 Task: Check the sale-to-list ratio of golf in the last 3 years.
Action: Mouse moved to (944, 207)
Screenshot: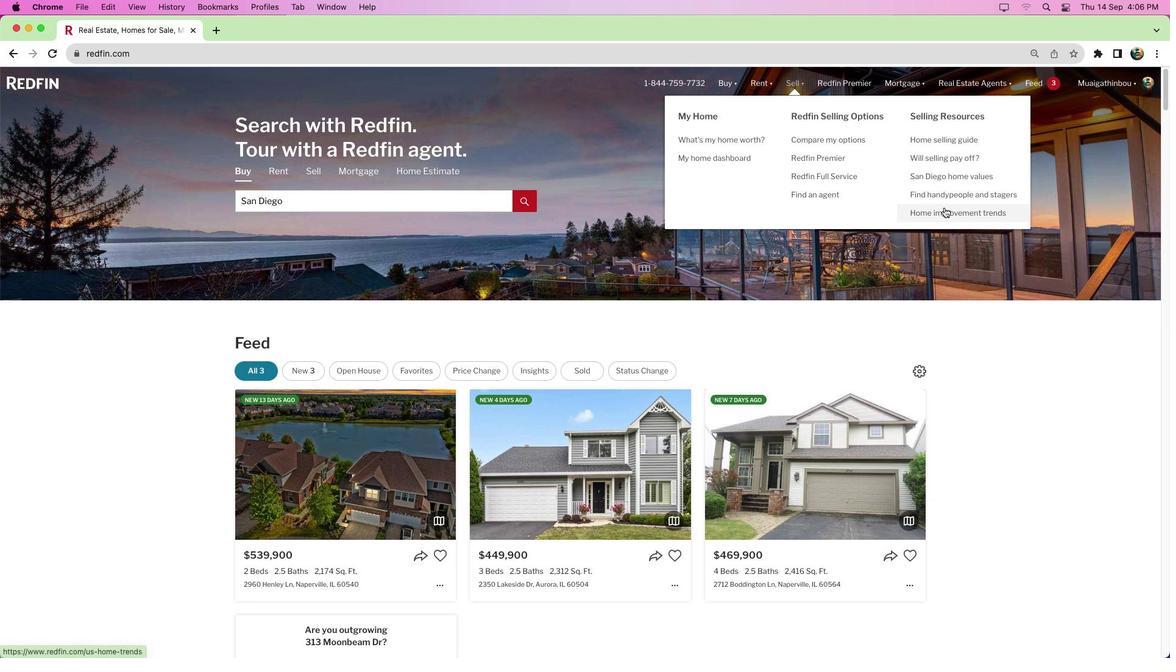 
Action: Mouse pressed left at (944, 207)
Screenshot: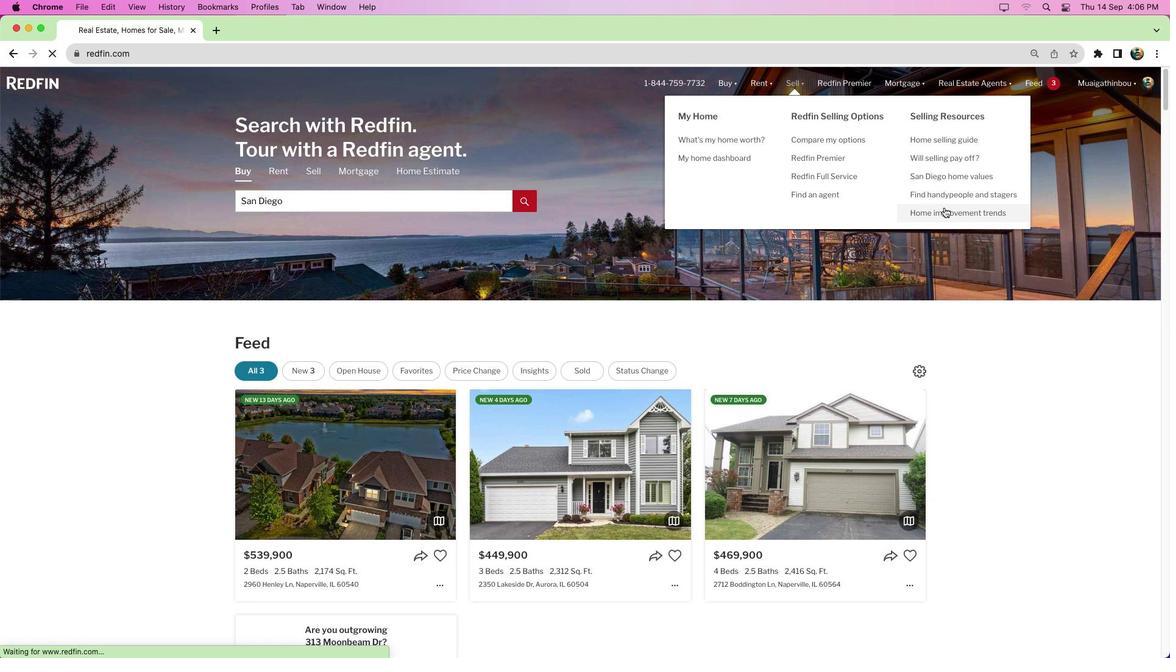 
Action: Mouse moved to (576, 316)
Screenshot: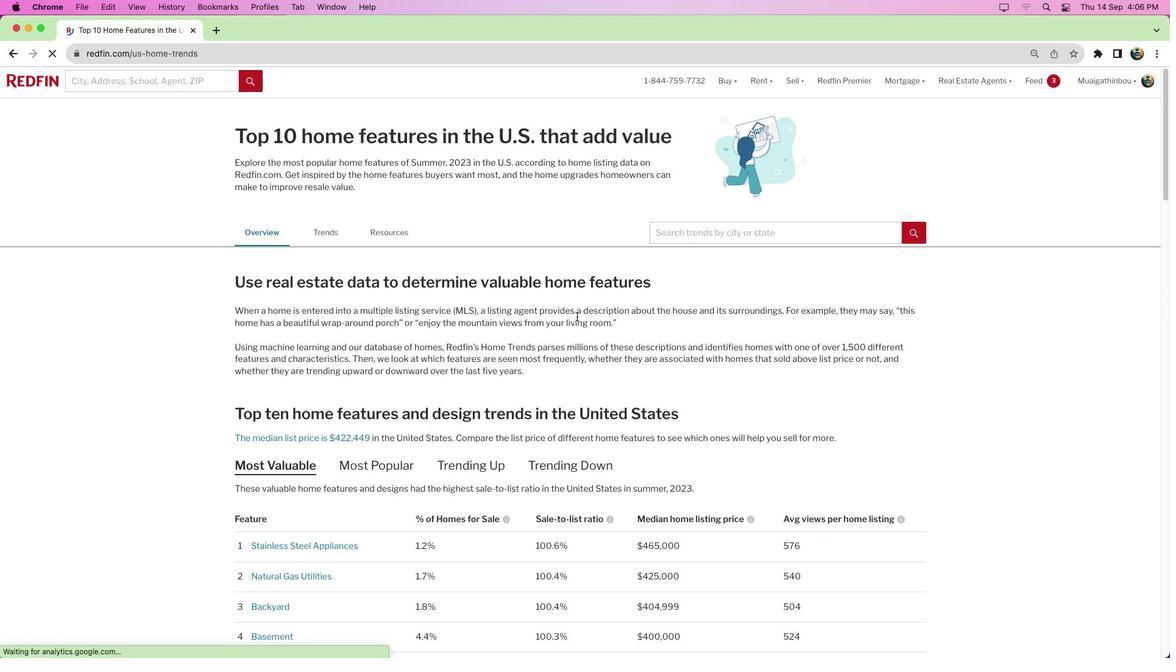 
Action: Mouse scrolled (576, 316) with delta (0, 0)
Screenshot: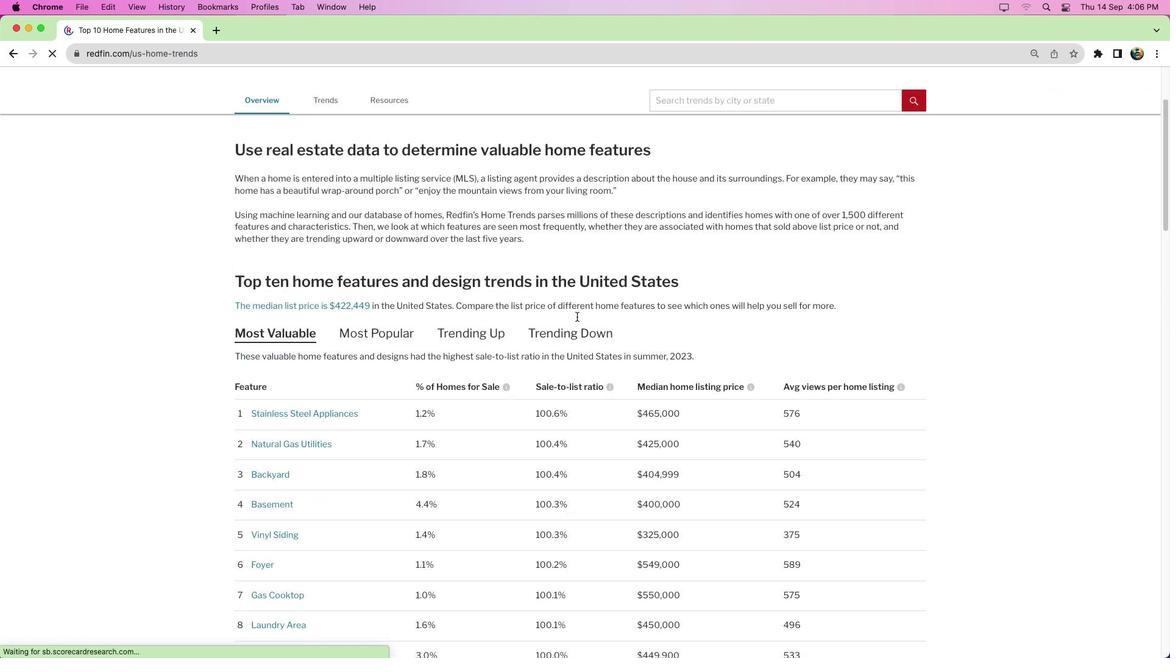 
Action: Mouse scrolled (576, 316) with delta (0, 0)
Screenshot: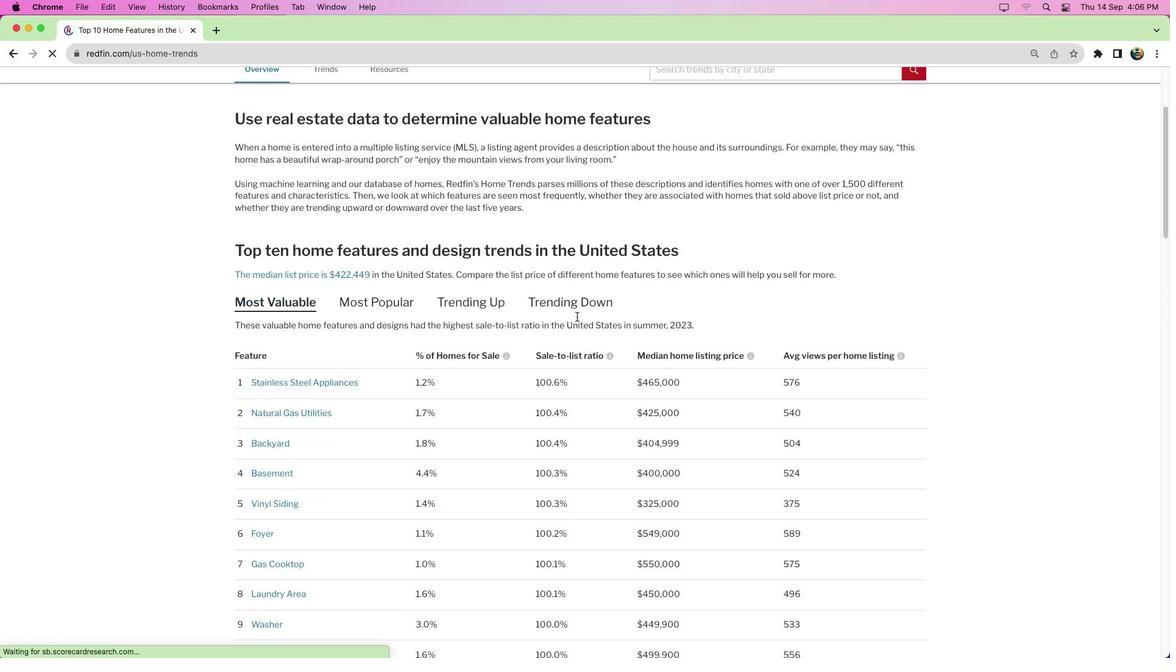 
Action: Mouse scrolled (576, 316) with delta (0, -3)
Screenshot: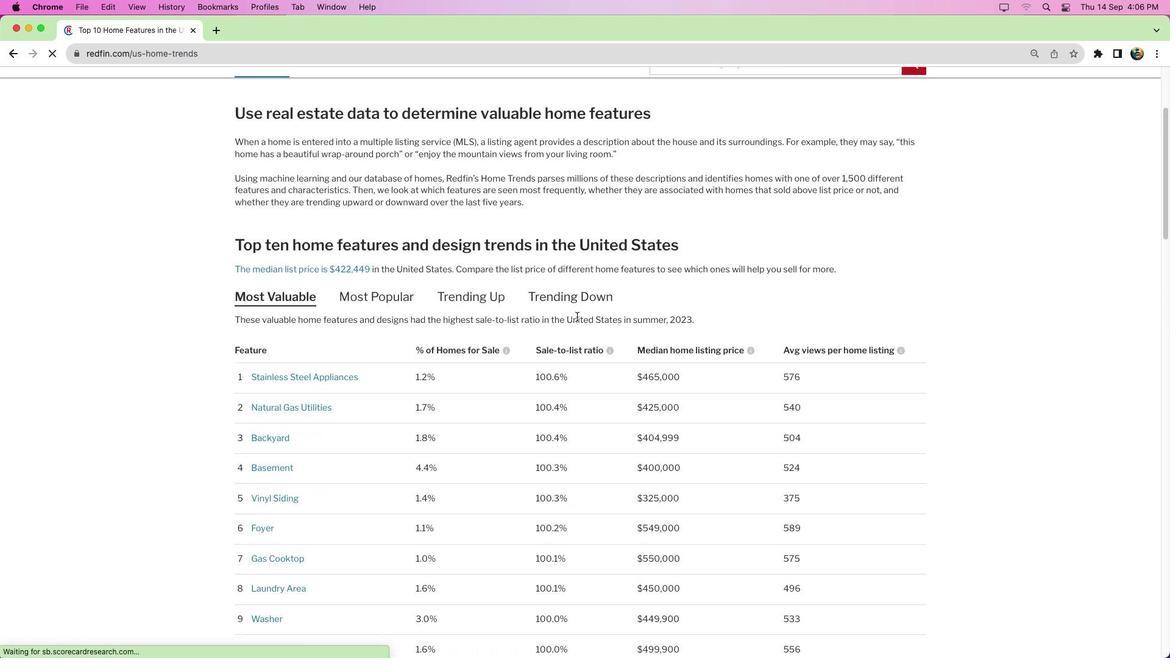 
Action: Mouse scrolled (576, 316) with delta (0, 0)
Screenshot: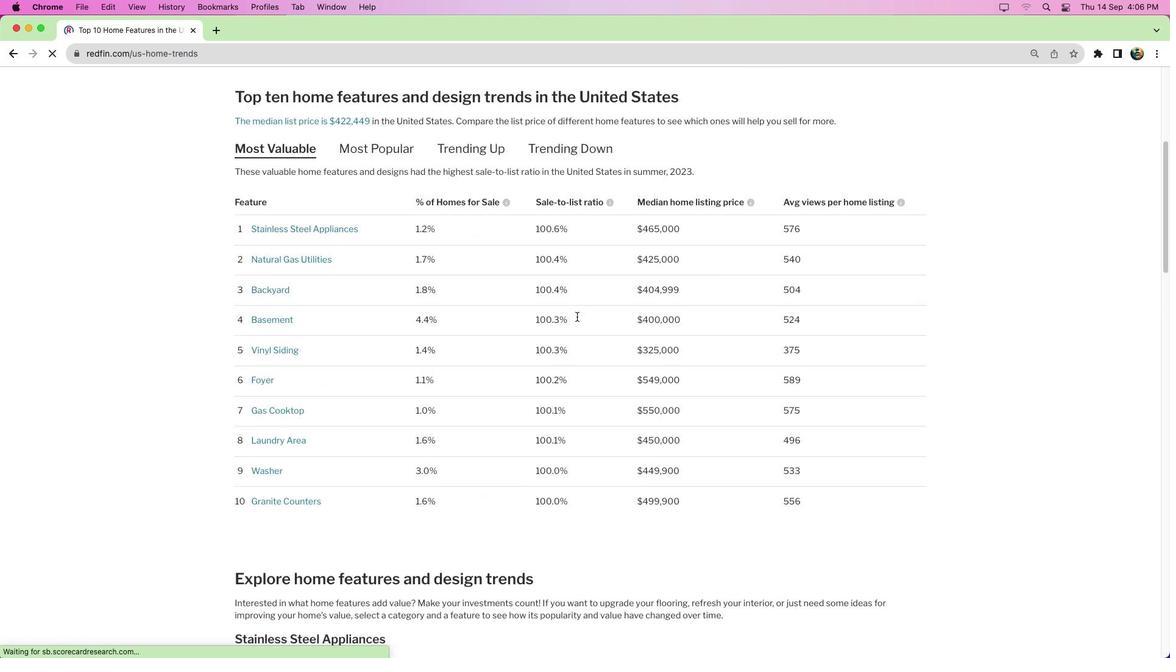 
Action: Mouse scrolled (576, 316) with delta (0, 0)
Screenshot: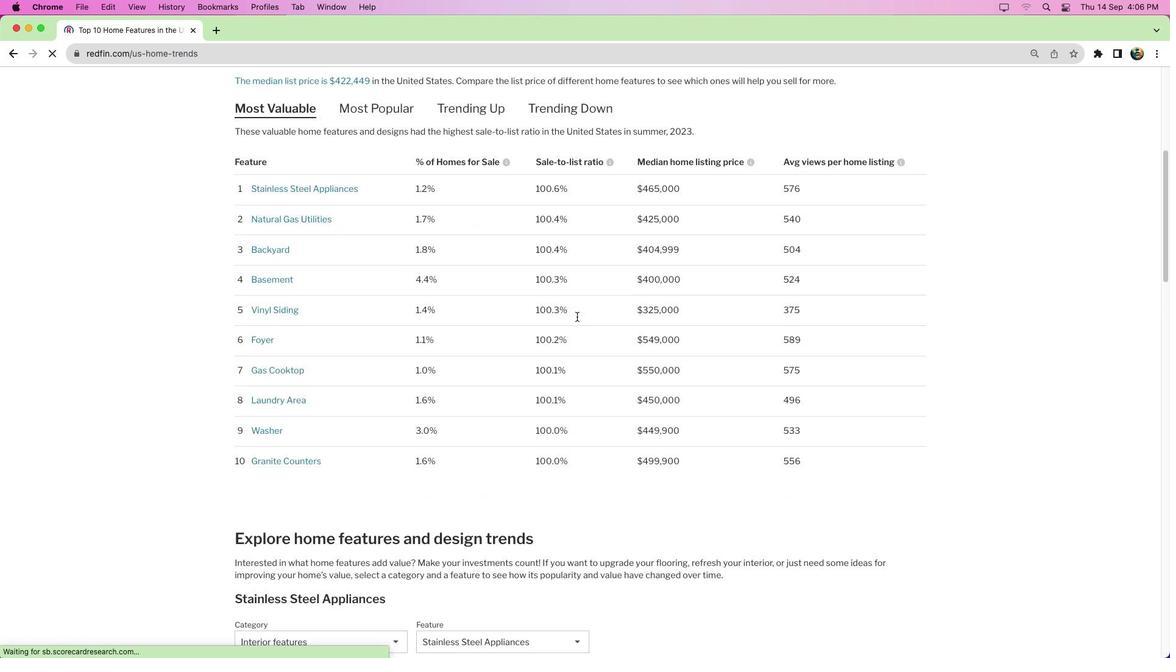 
Action: Mouse scrolled (576, 316) with delta (0, -3)
Screenshot: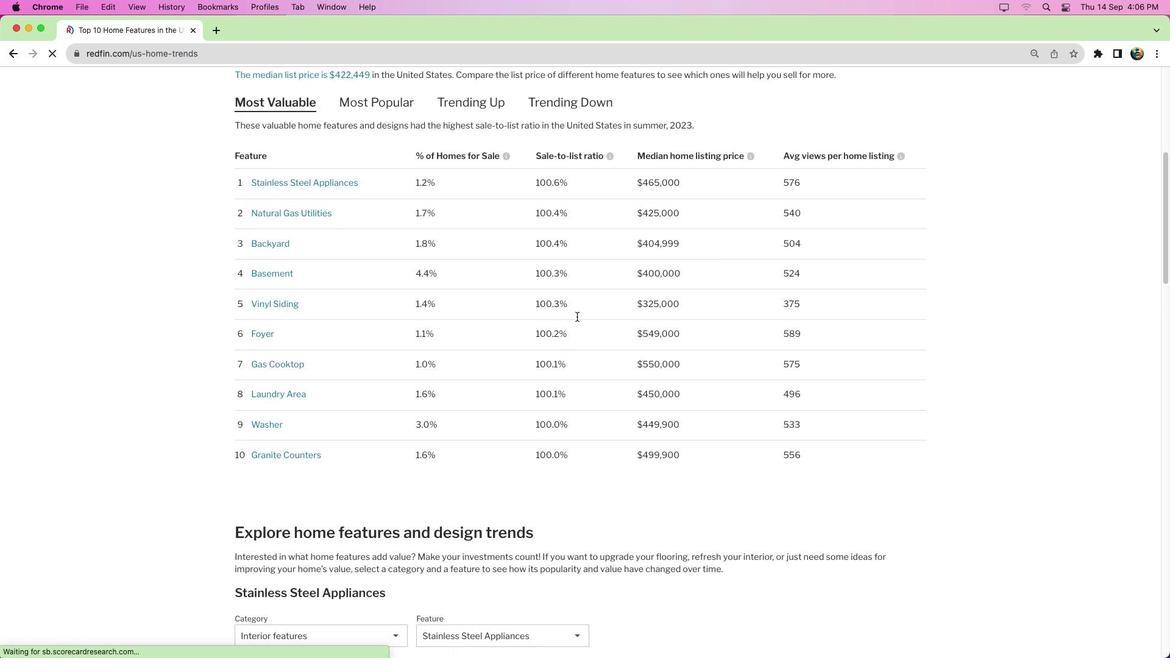 
Action: Mouse scrolled (576, 316) with delta (0, 0)
Screenshot: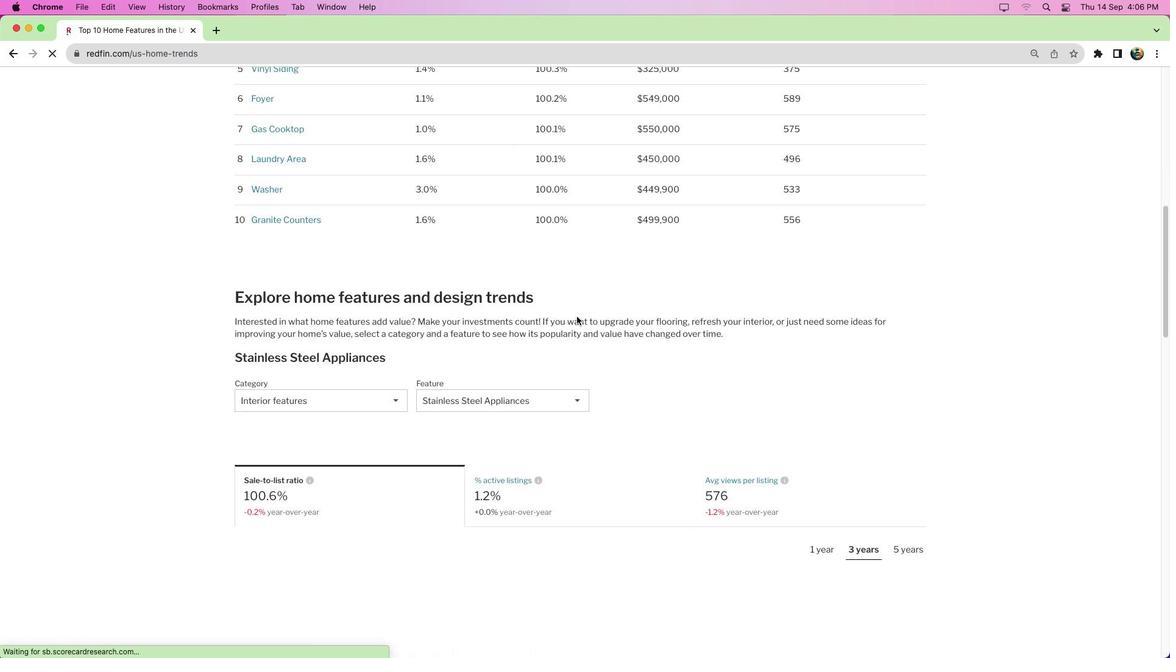 
Action: Mouse scrolled (576, 316) with delta (0, 0)
Screenshot: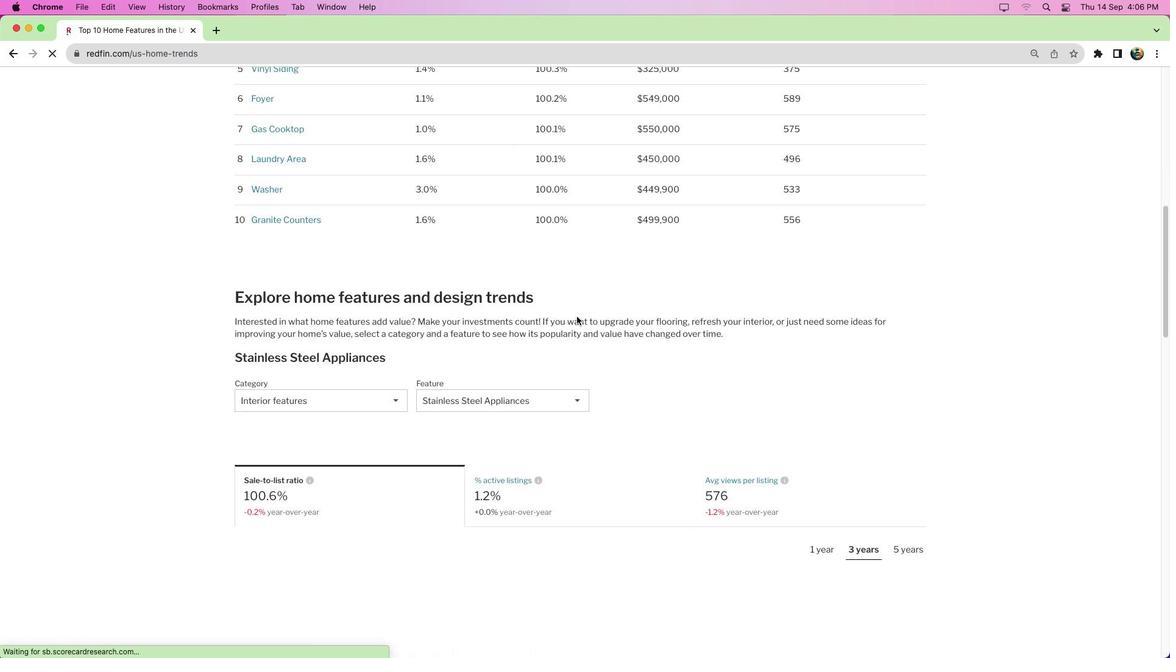 
Action: Mouse scrolled (576, 316) with delta (0, -4)
Screenshot: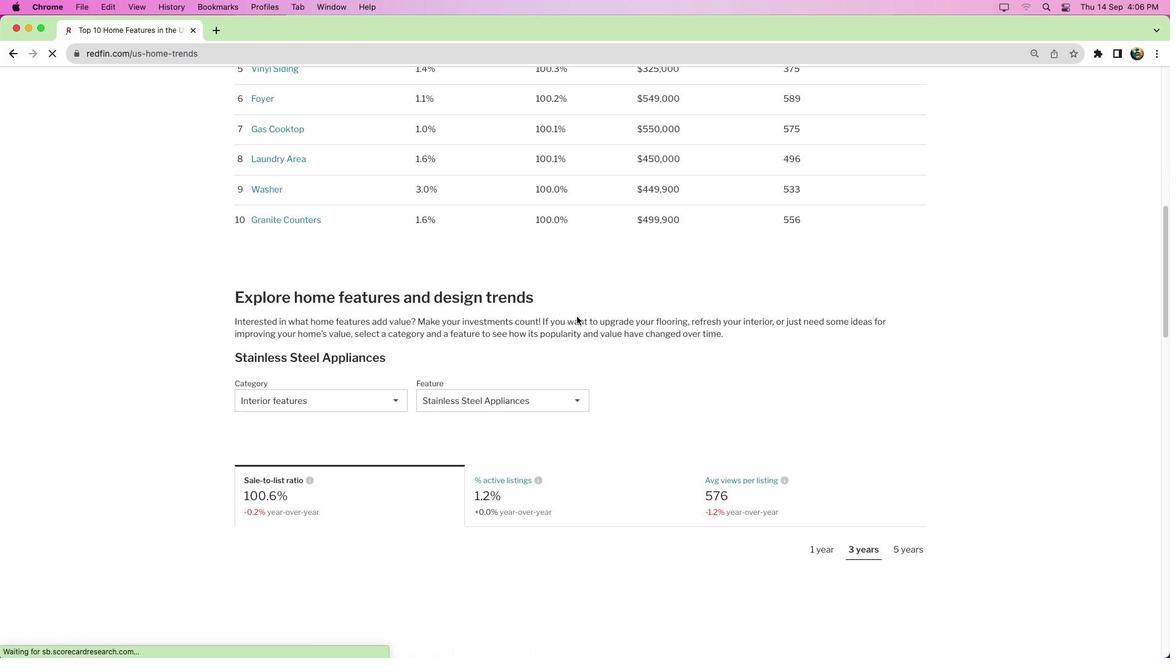 
Action: Mouse scrolled (576, 316) with delta (0, 0)
Screenshot: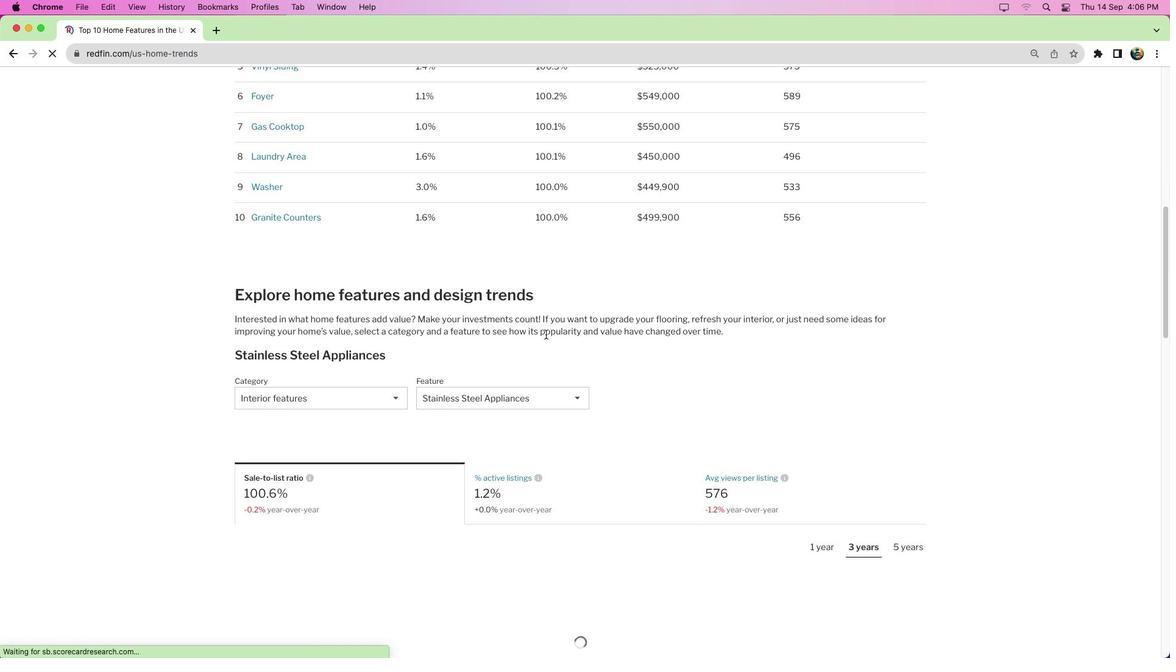 
Action: Mouse moved to (349, 400)
Screenshot: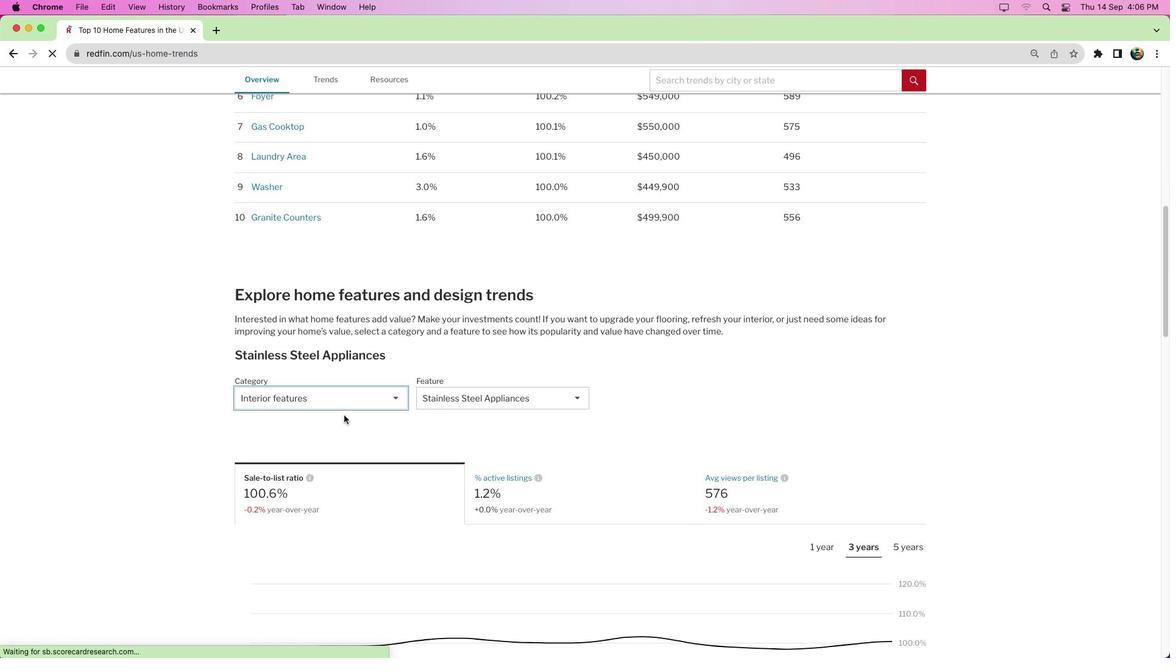 
Action: Mouse pressed left at (349, 400)
Screenshot: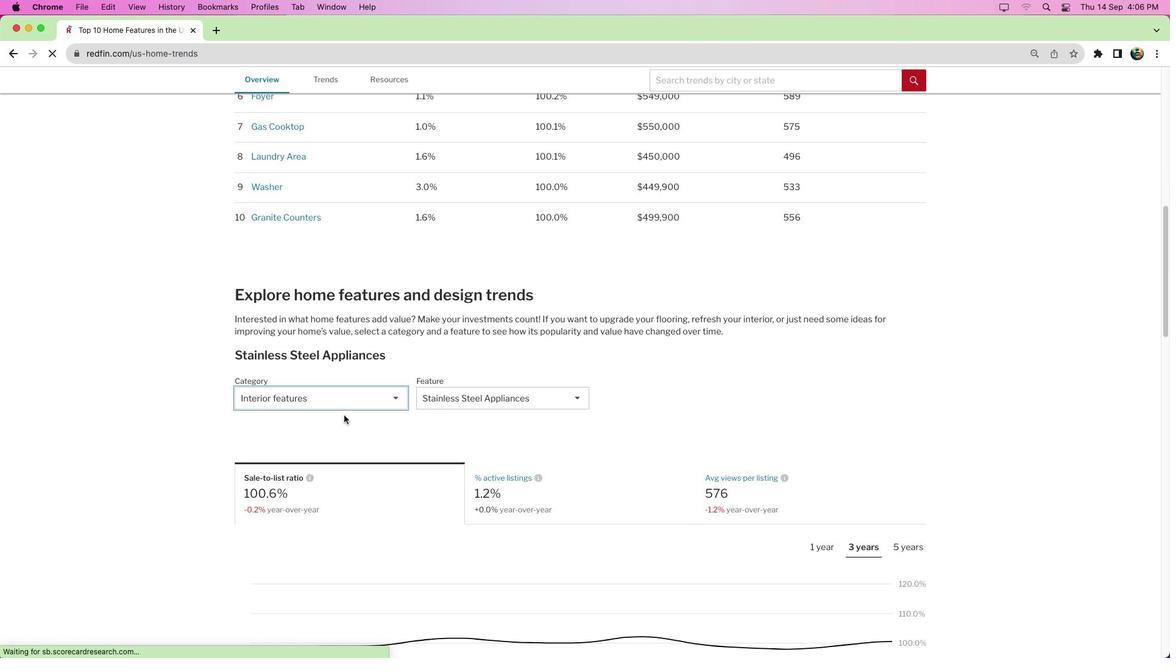 
Action: Mouse moved to (341, 421)
Screenshot: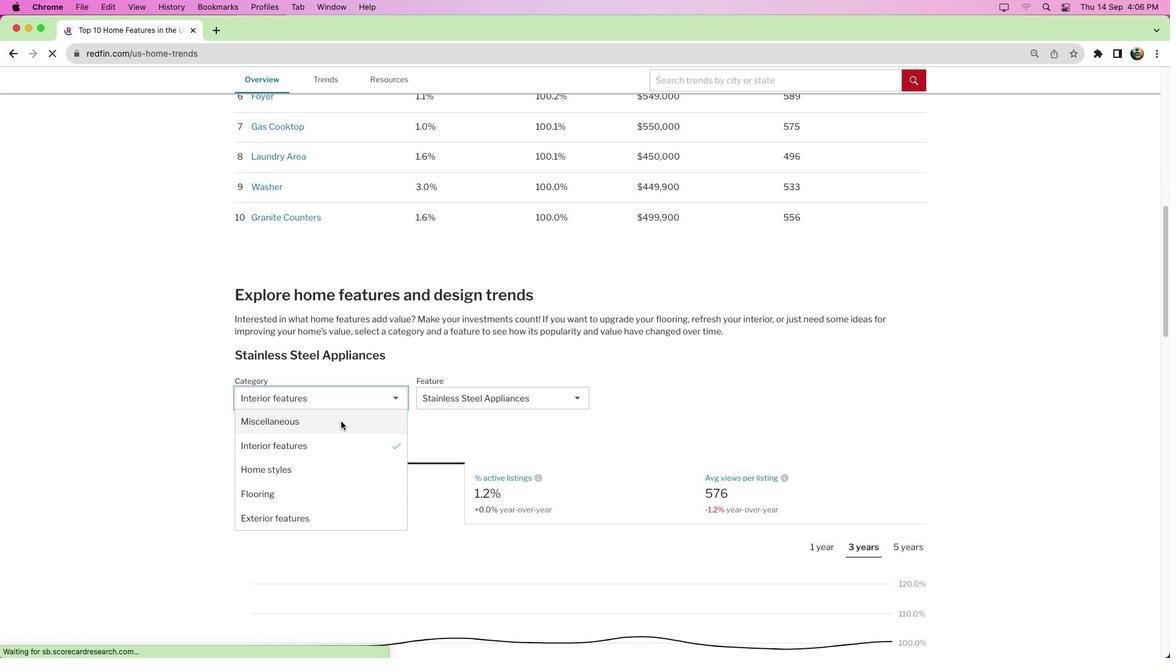 
Action: Mouse pressed left at (341, 421)
Screenshot: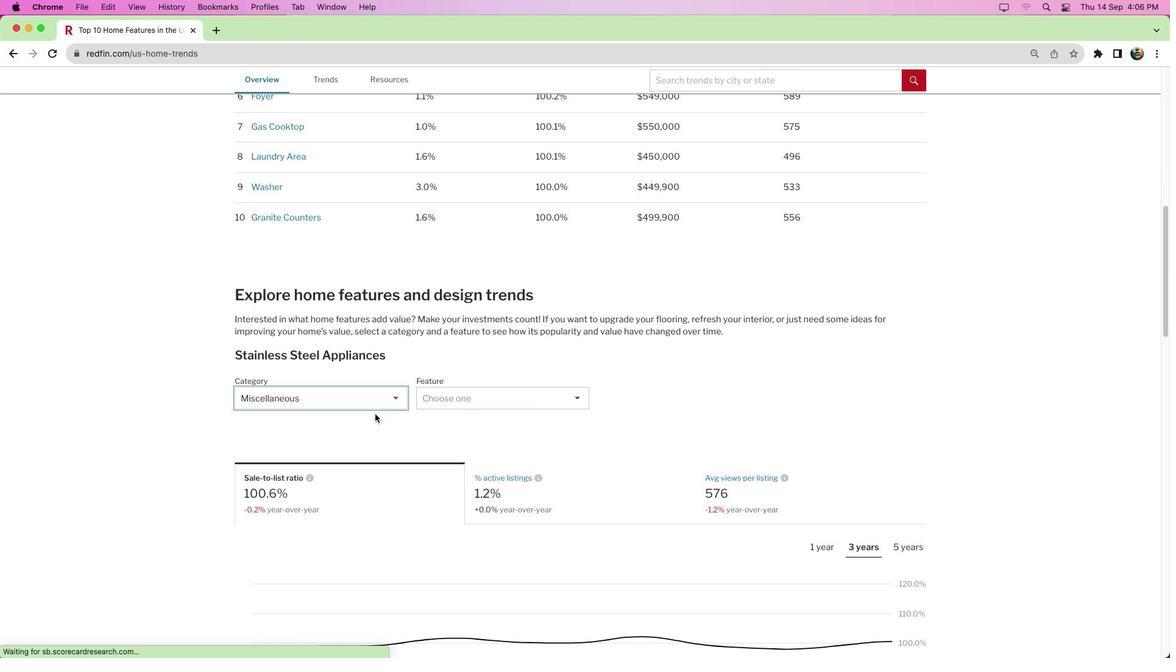 
Action: Mouse moved to (478, 399)
Screenshot: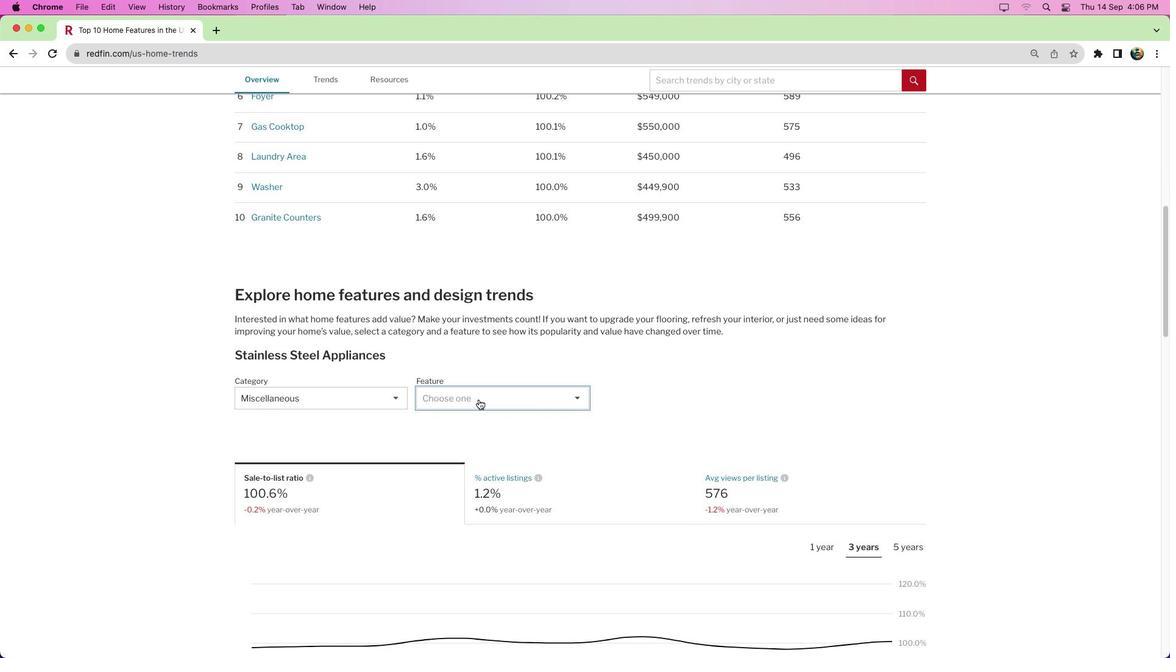 
Action: Mouse pressed left at (478, 399)
Screenshot: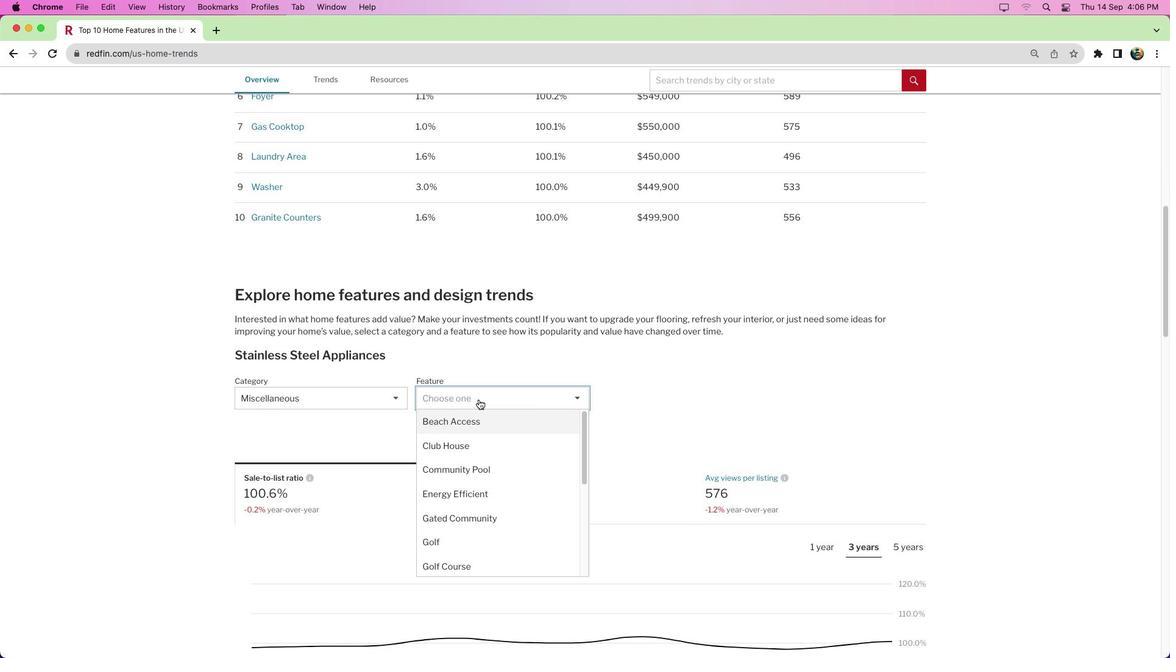 
Action: Mouse moved to (483, 538)
Screenshot: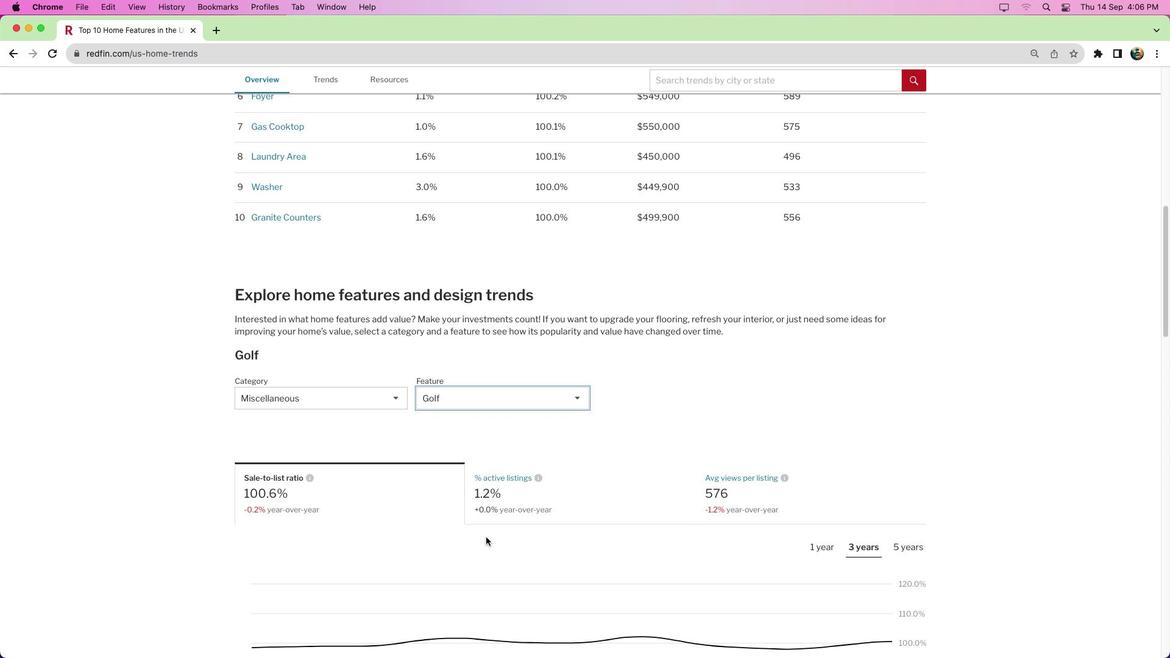 
Action: Mouse pressed left at (483, 538)
Screenshot: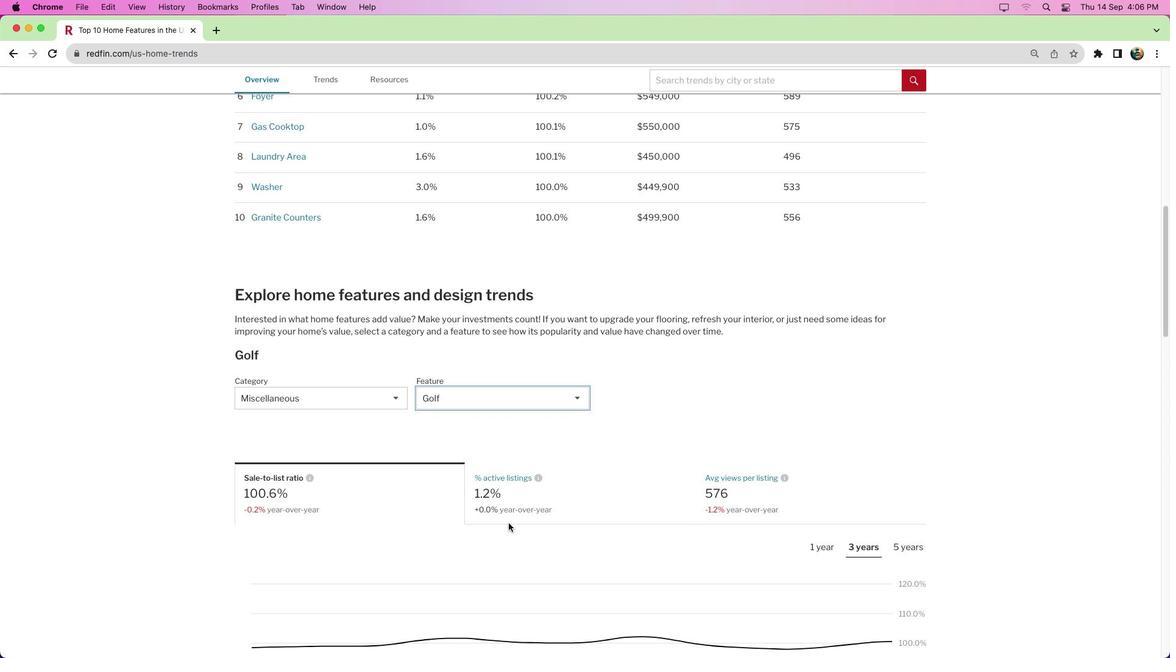 
Action: Mouse moved to (695, 422)
Screenshot: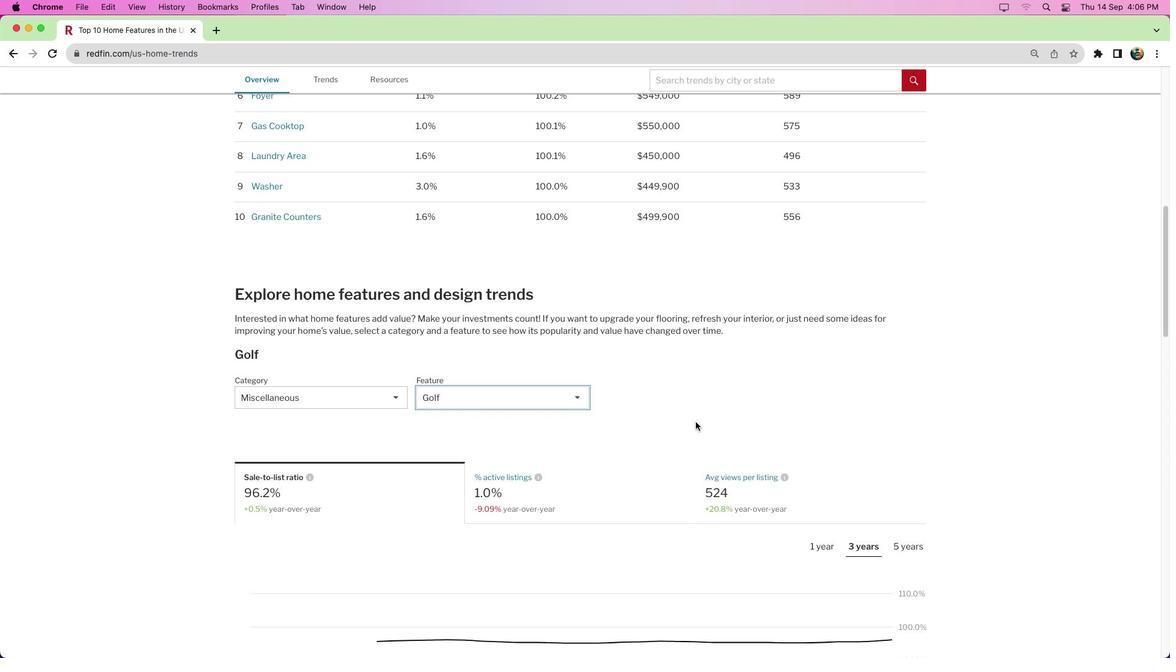 
Action: Mouse scrolled (695, 422) with delta (0, 0)
Screenshot: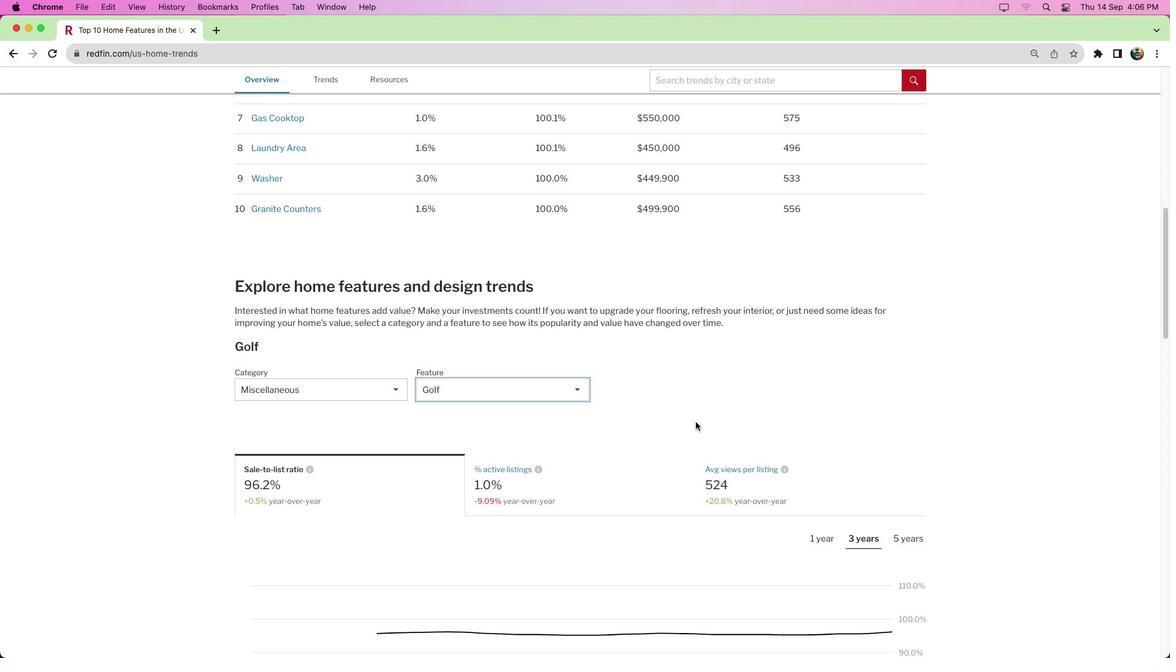 
Action: Mouse scrolled (695, 422) with delta (0, 0)
Screenshot: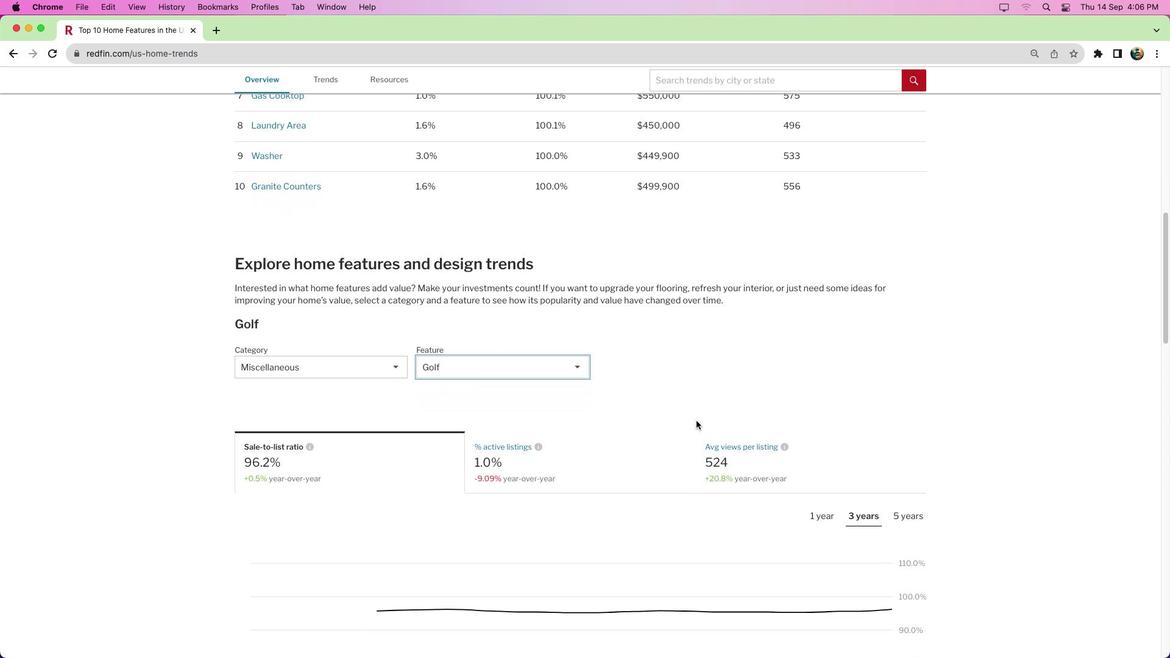 
Action: Mouse moved to (695, 421)
Screenshot: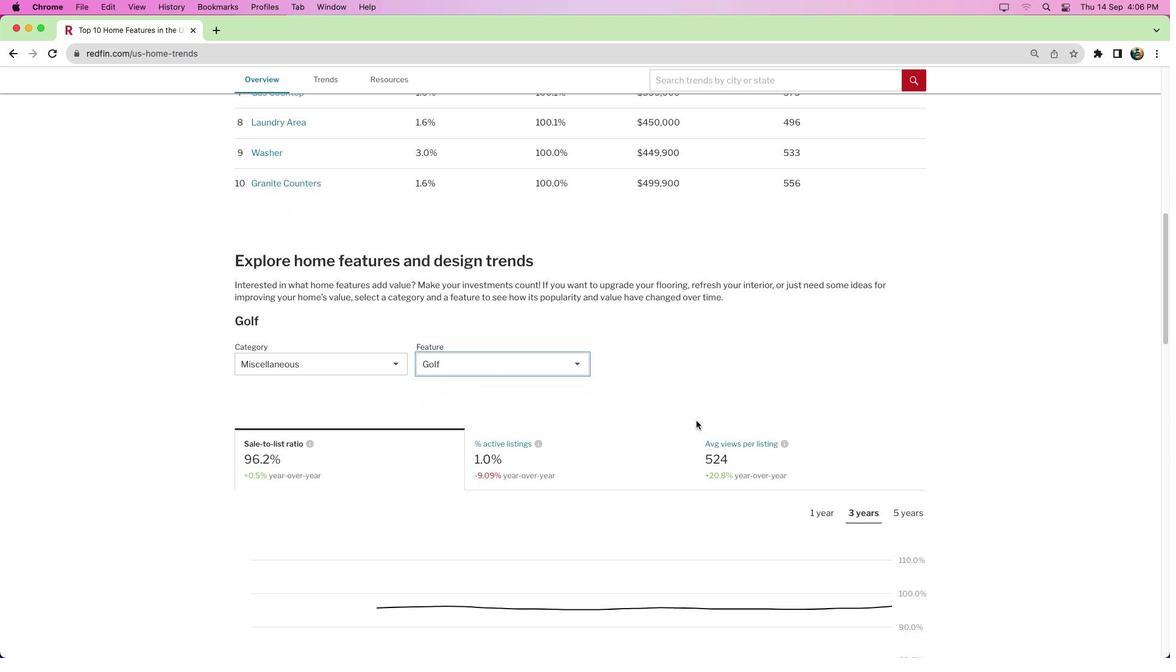 
Action: Mouse scrolled (695, 421) with delta (0, 0)
Screenshot: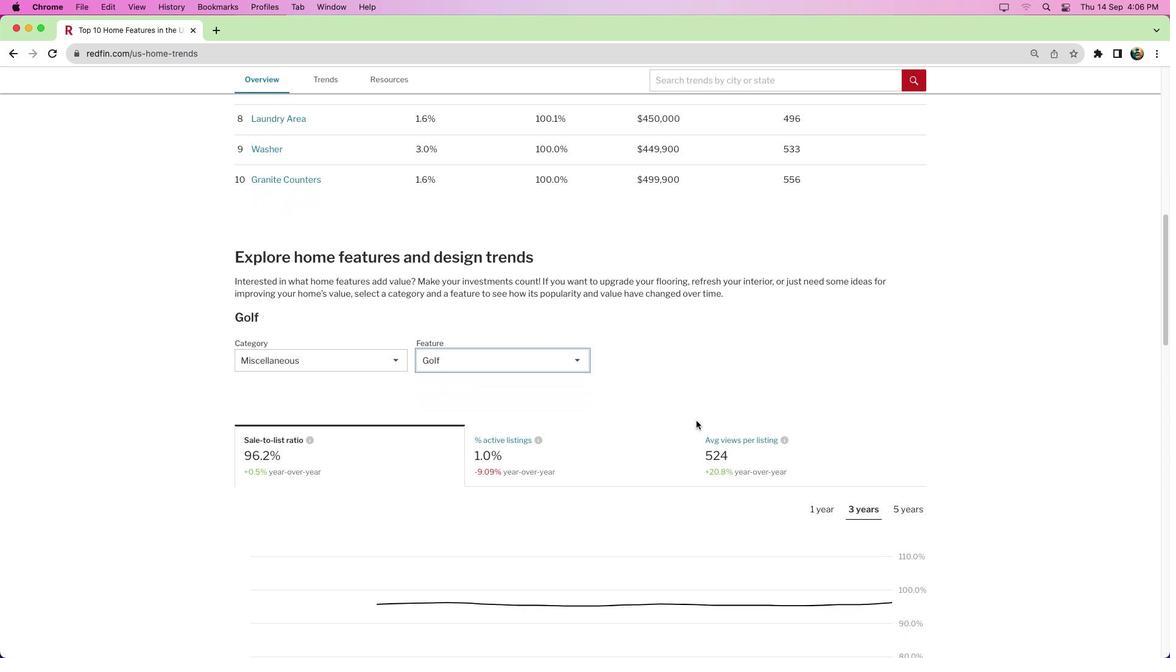 
Action: Mouse moved to (573, 460)
Screenshot: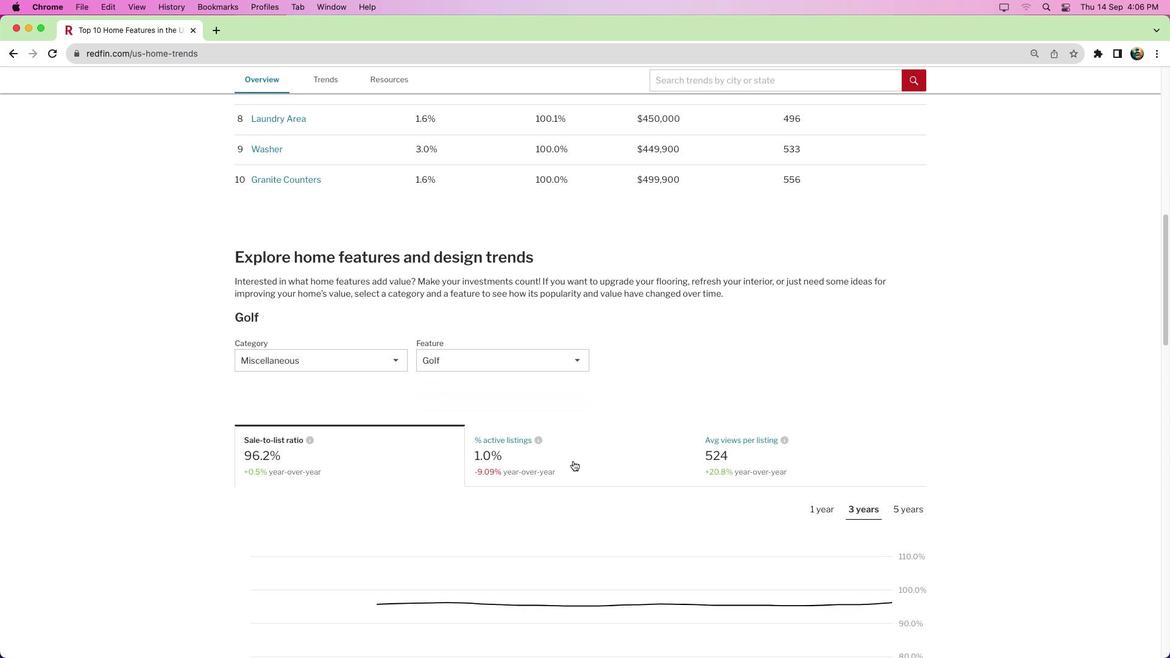 
Action: Mouse pressed left at (573, 460)
Screenshot: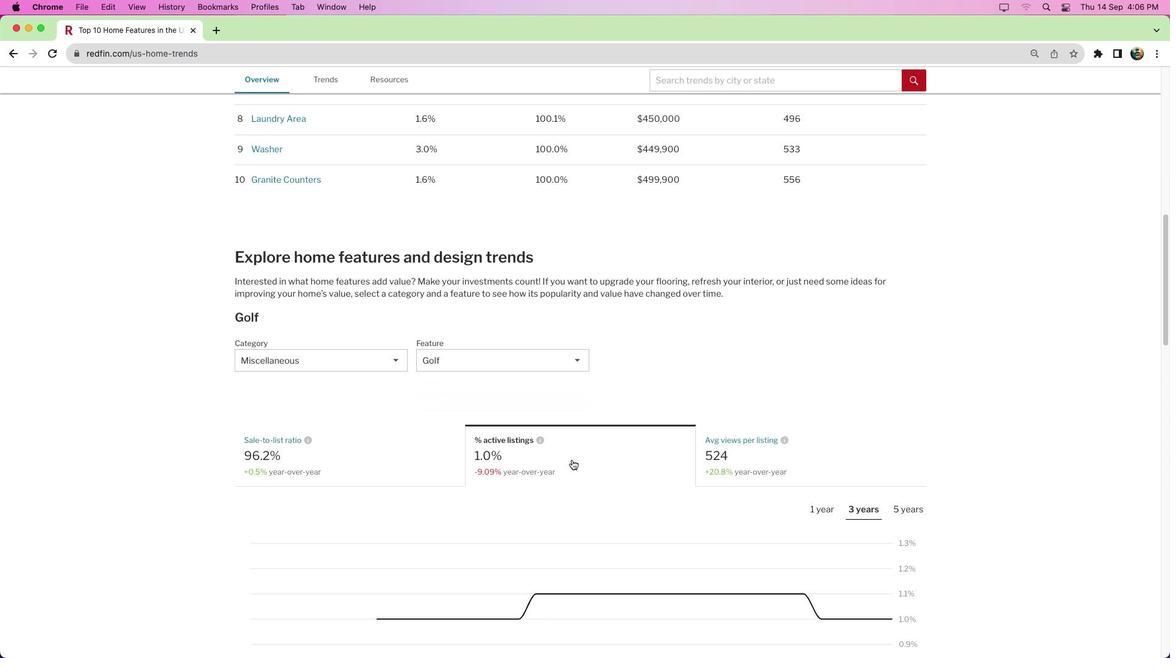 
Action: Mouse moved to (668, 479)
Screenshot: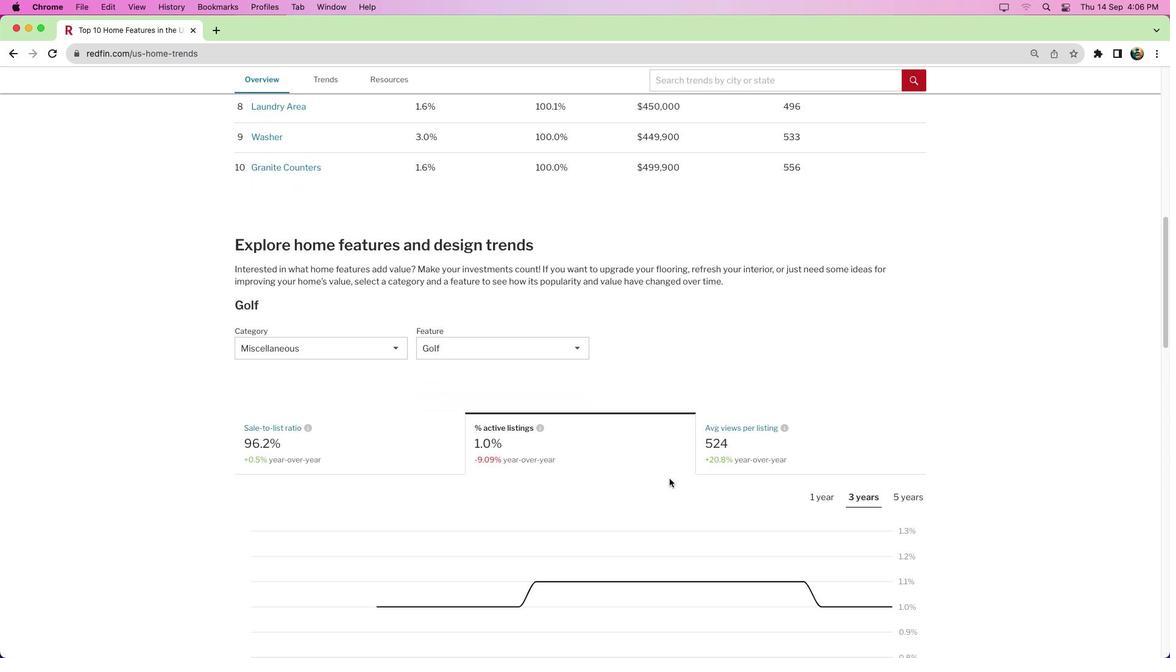 
Action: Mouse scrolled (668, 479) with delta (0, 0)
Screenshot: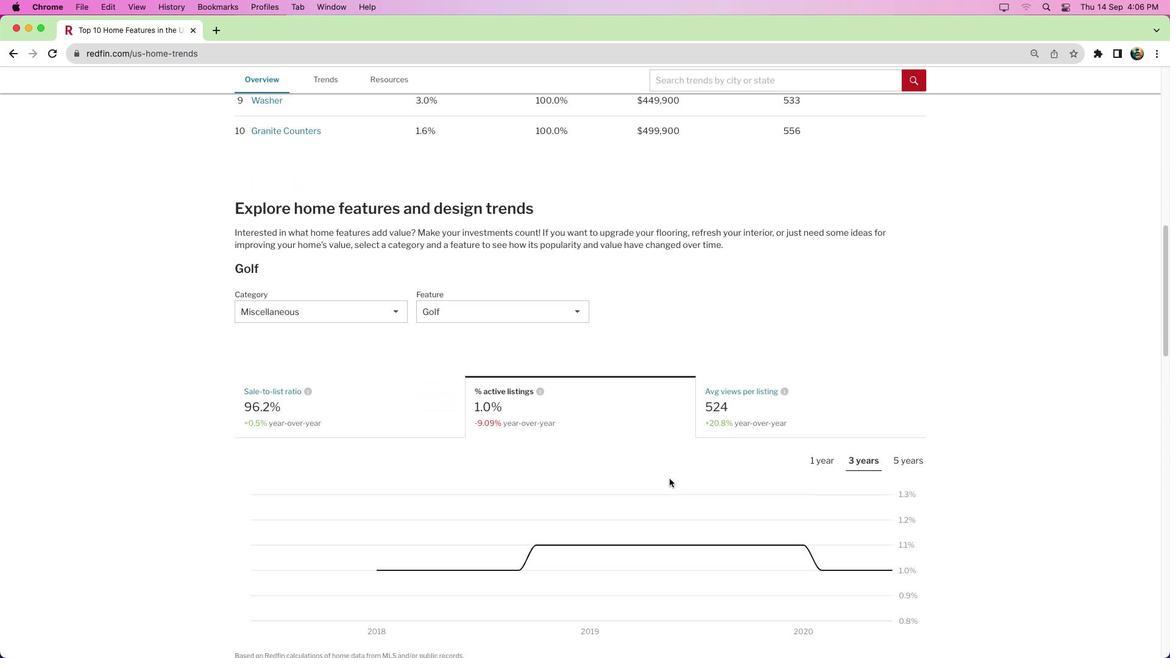 
Action: Mouse scrolled (668, 479) with delta (0, 0)
Screenshot: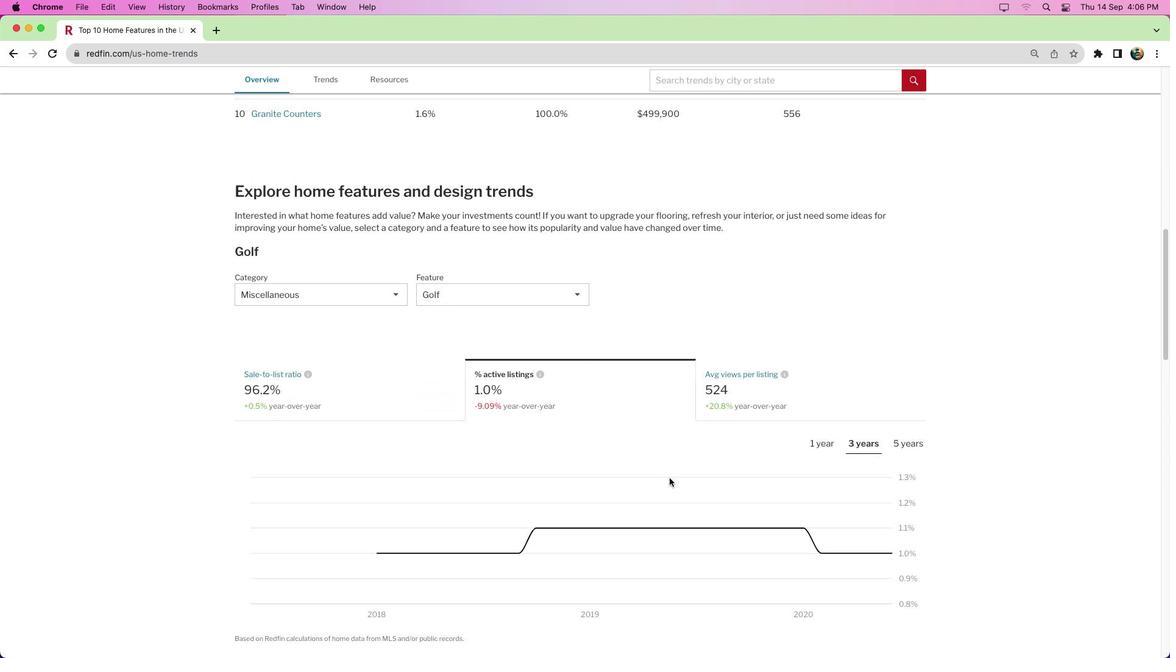 
Action: Mouse moved to (669, 478)
Screenshot: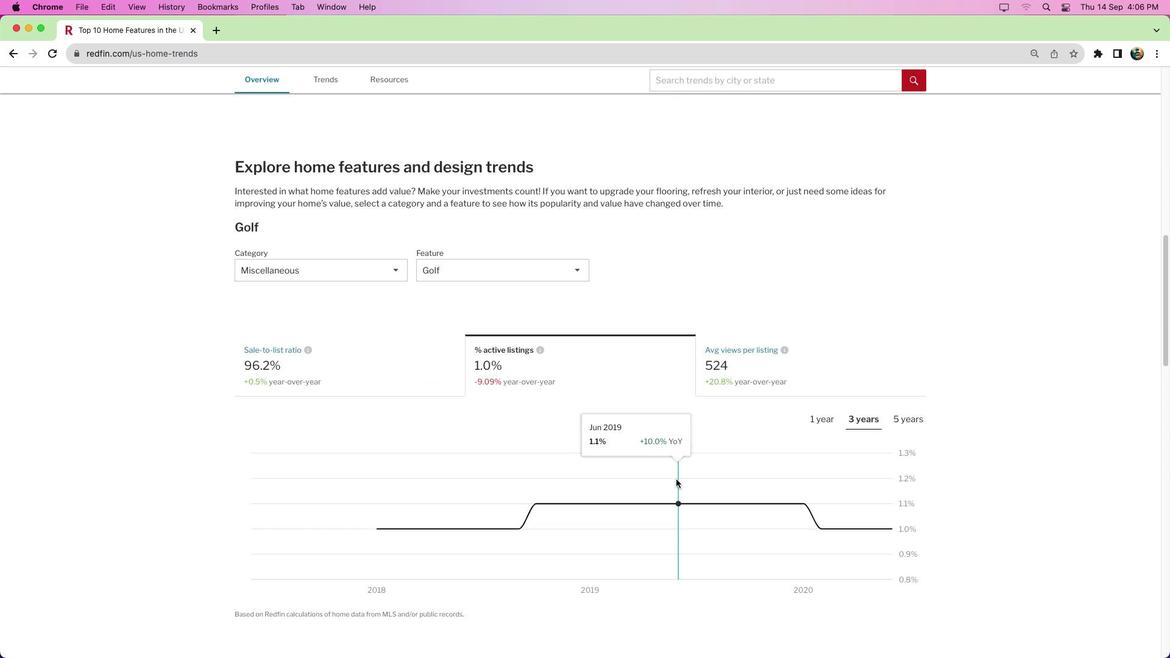 
Action: Mouse scrolled (669, 478) with delta (0, -1)
Screenshot: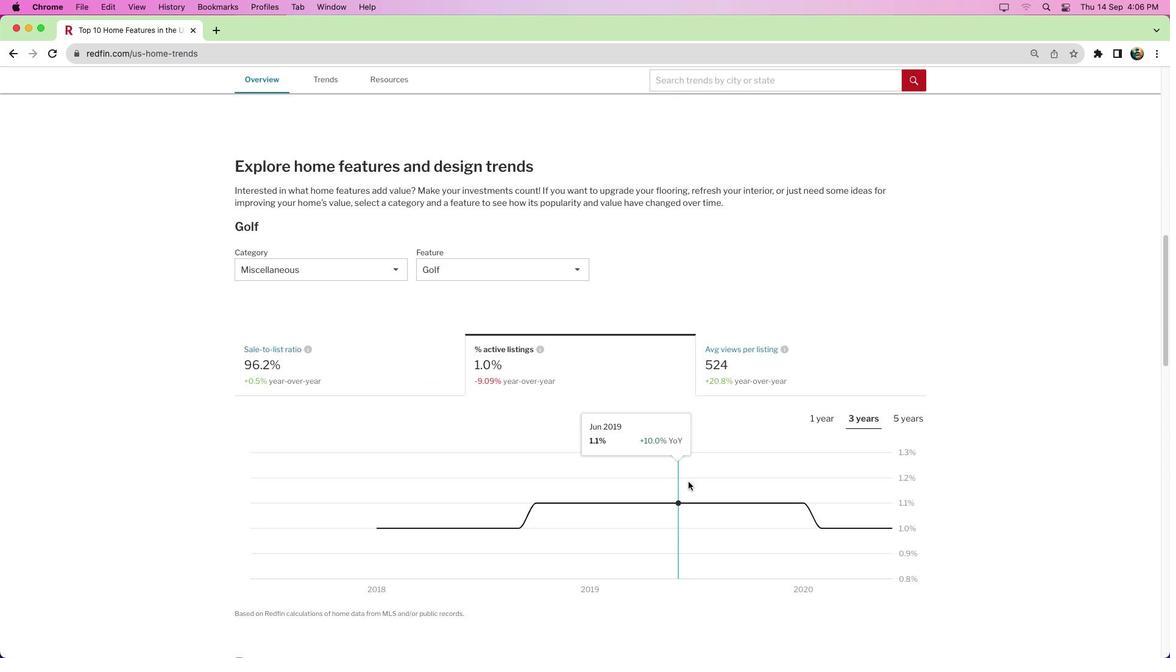 
Action: Mouse moved to (845, 485)
Screenshot: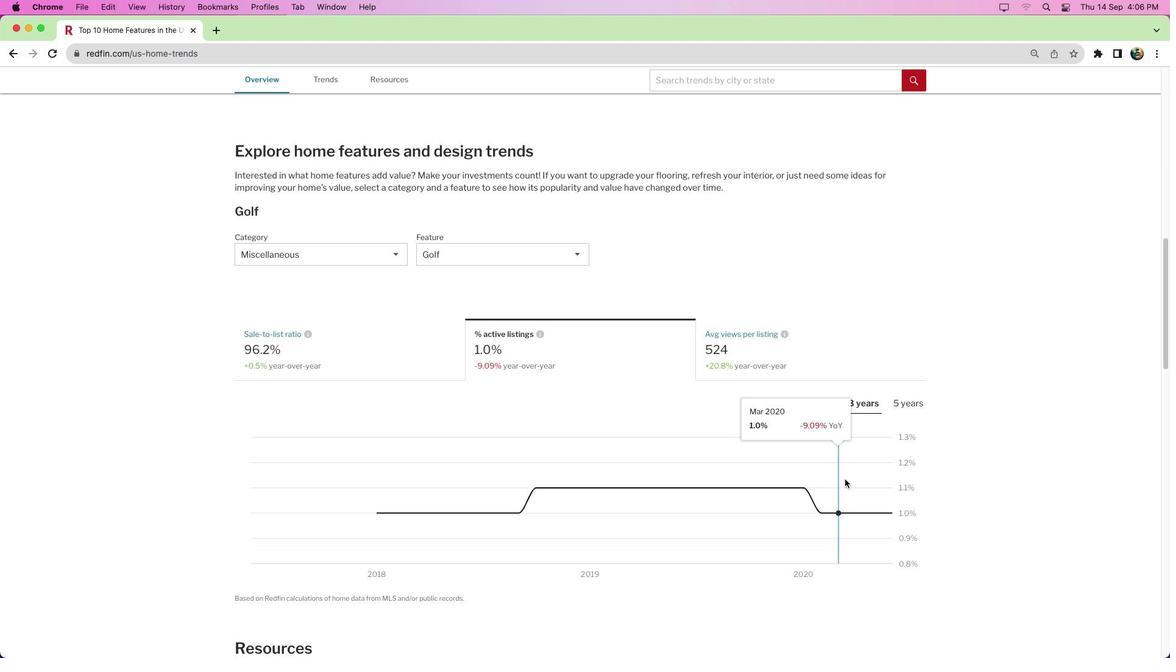 
Action: Mouse scrolled (845, 485) with delta (0, 0)
Screenshot: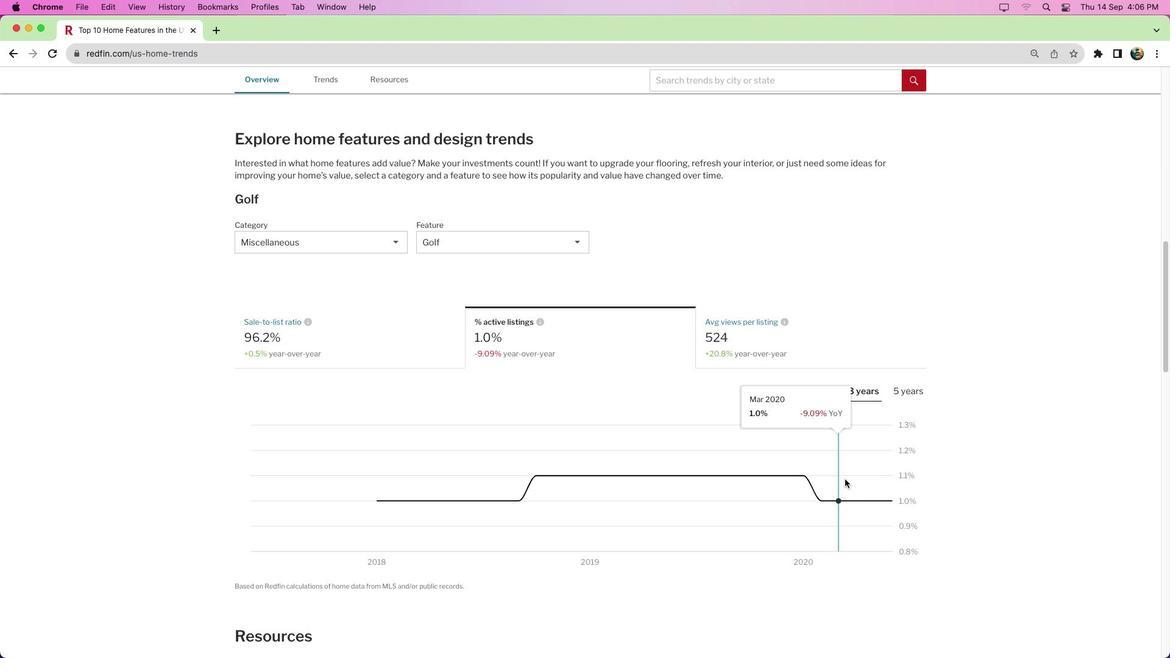 
Action: Mouse moved to (845, 481)
Screenshot: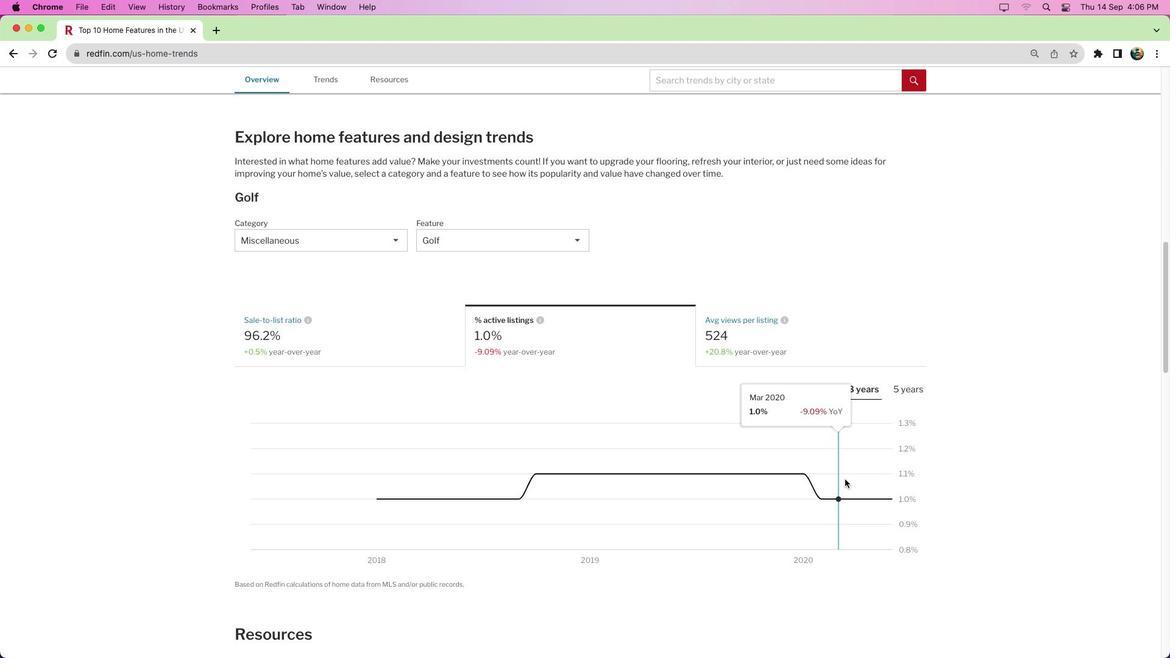 
Action: Mouse scrolled (845, 481) with delta (0, 0)
Screenshot: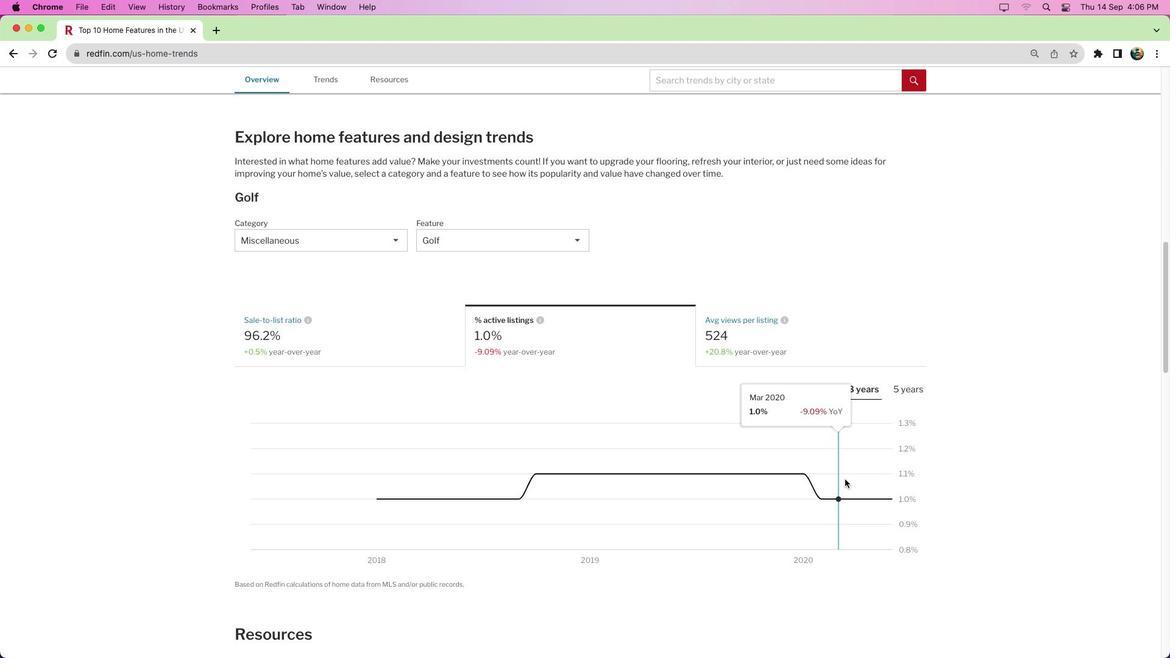 
Action: Mouse moved to (844, 480)
Screenshot: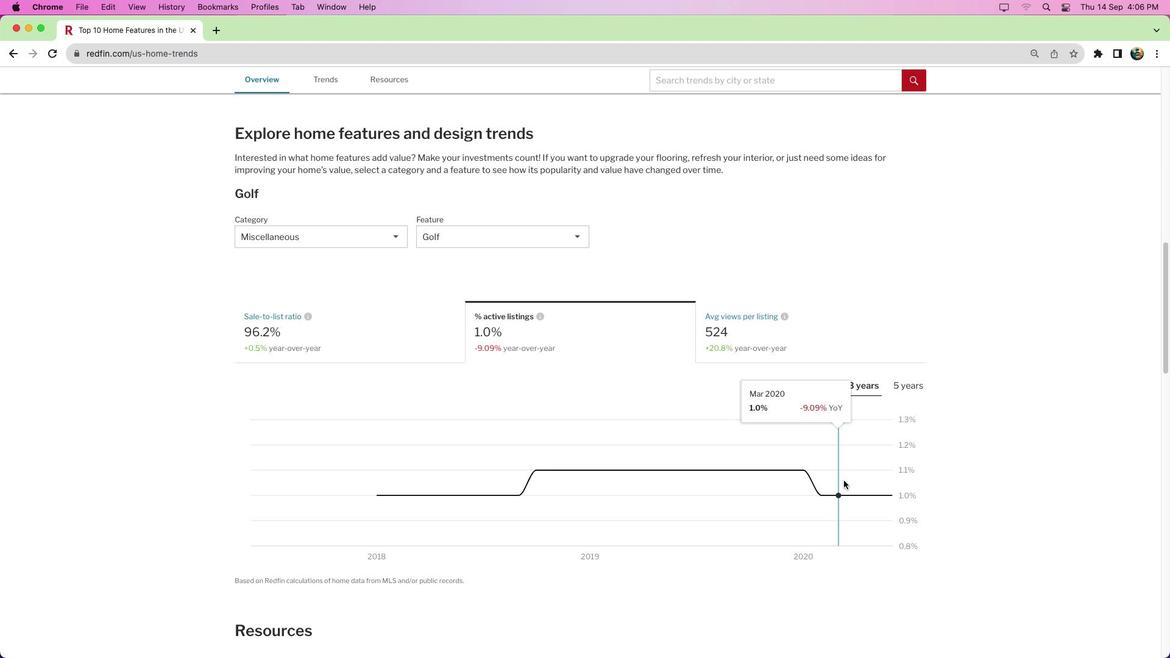 
Action: Mouse scrolled (844, 480) with delta (0, 0)
Screenshot: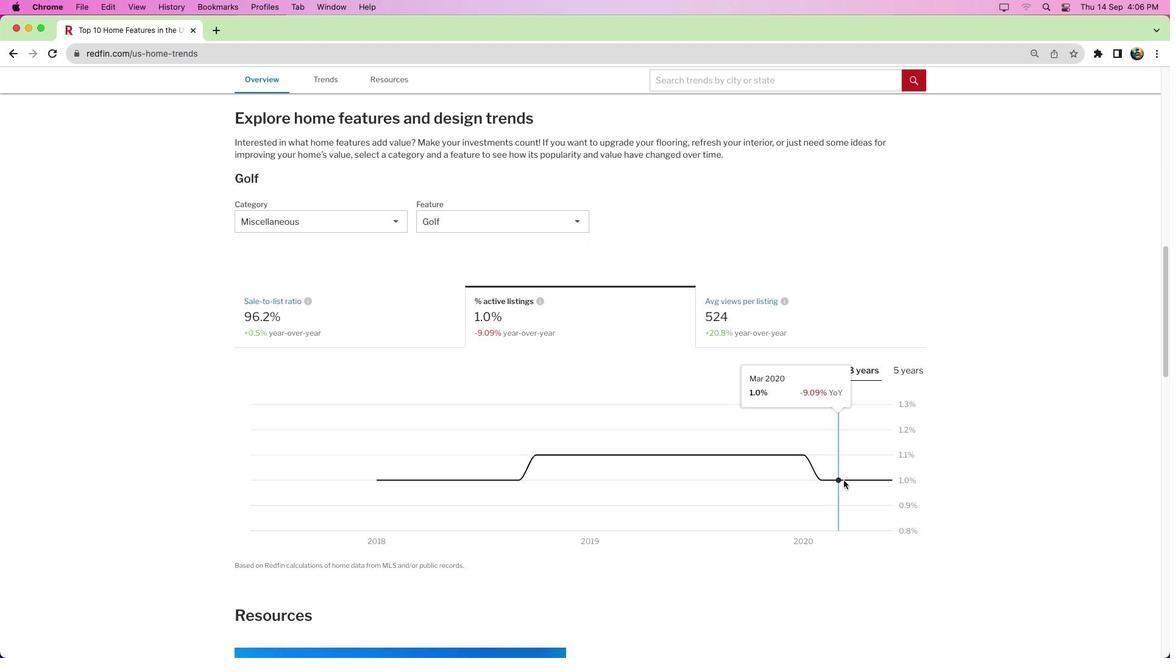 
Action: Mouse scrolled (844, 480) with delta (0, 0)
Screenshot: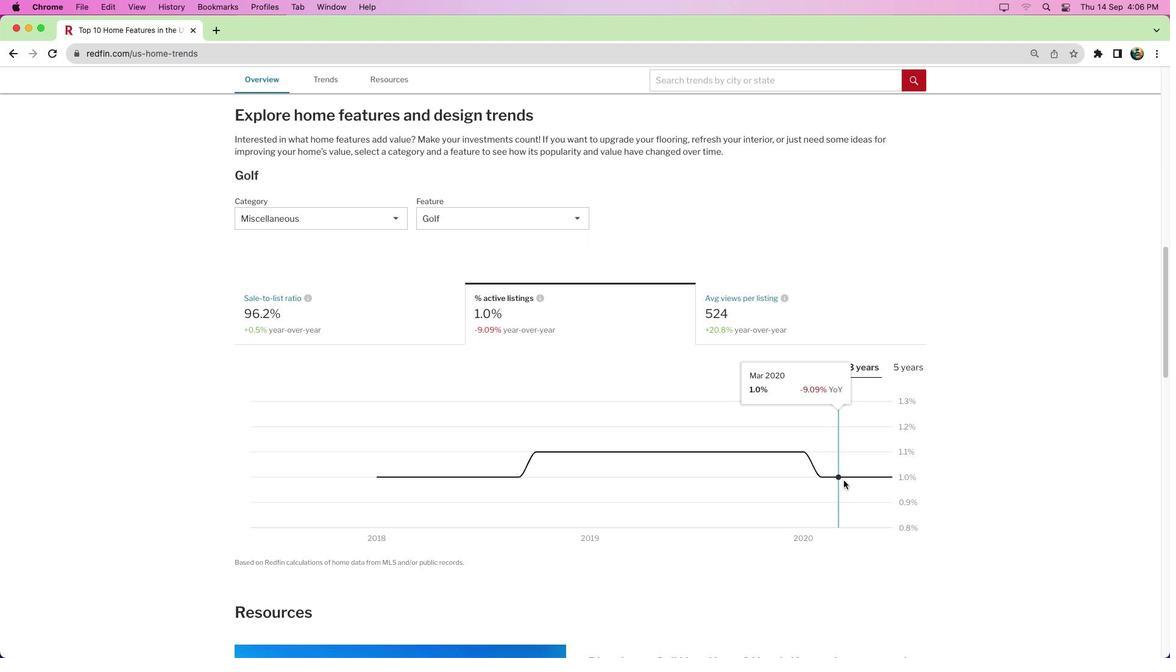 
Action: Mouse moved to (844, 480)
Screenshot: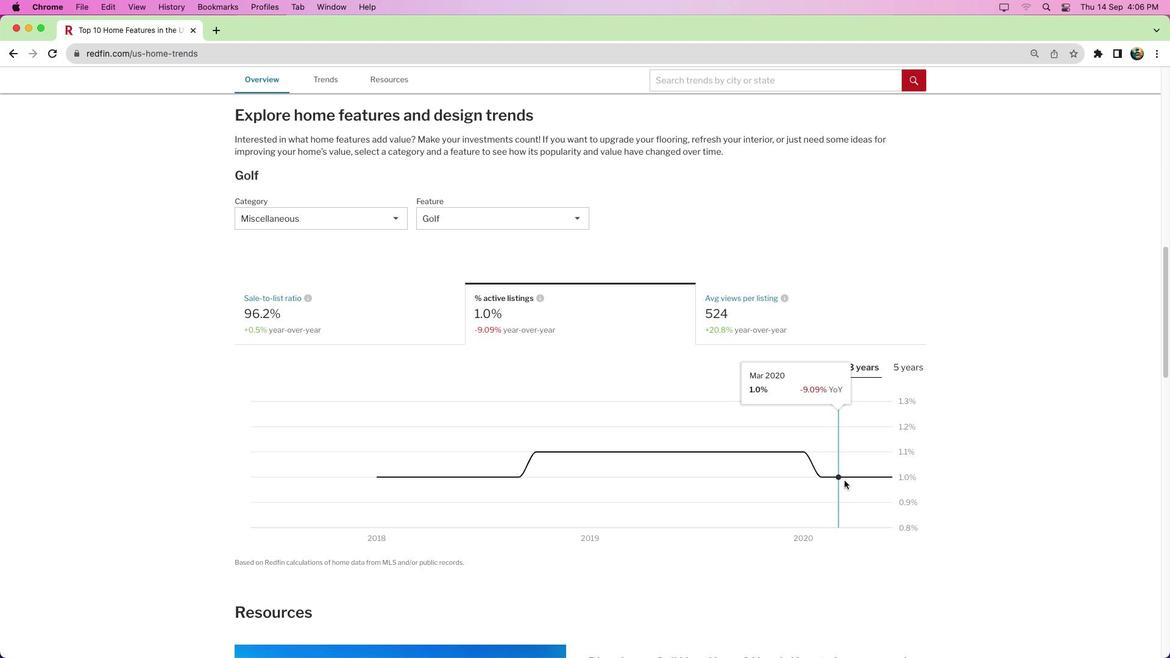 
